Task: Look for vegan products only.
Action: Mouse moved to (16, 73)
Screenshot: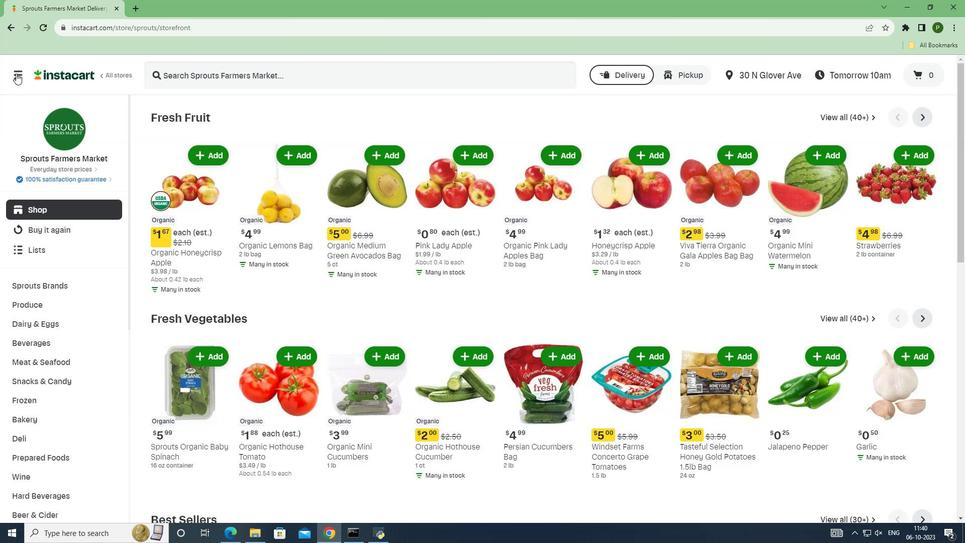 
Action: Mouse pressed left at (16, 73)
Screenshot: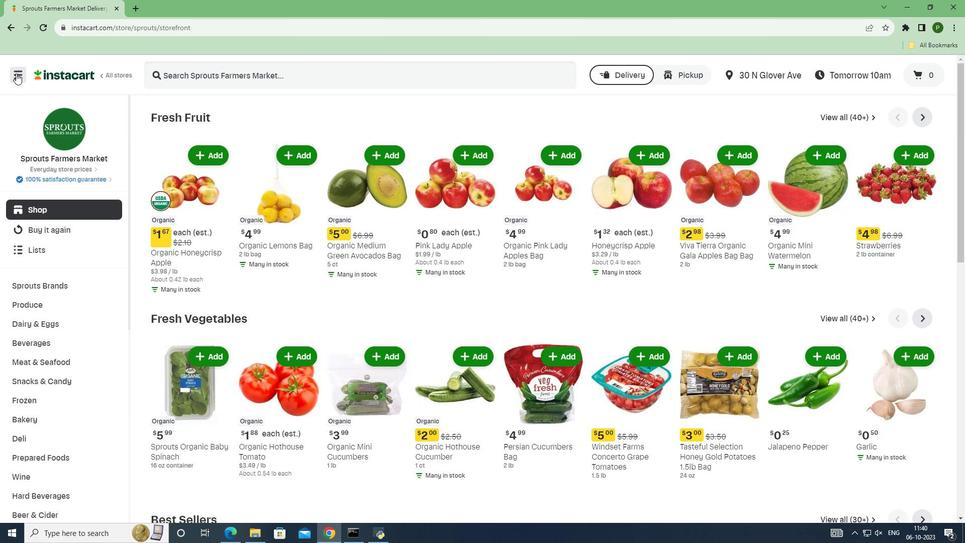 
Action: Mouse moved to (54, 264)
Screenshot: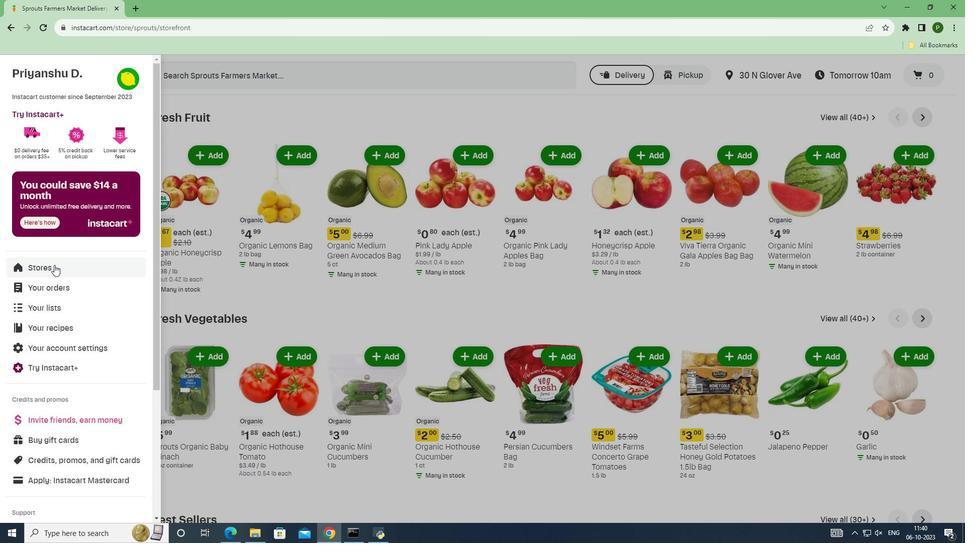 
Action: Mouse pressed left at (54, 264)
Screenshot: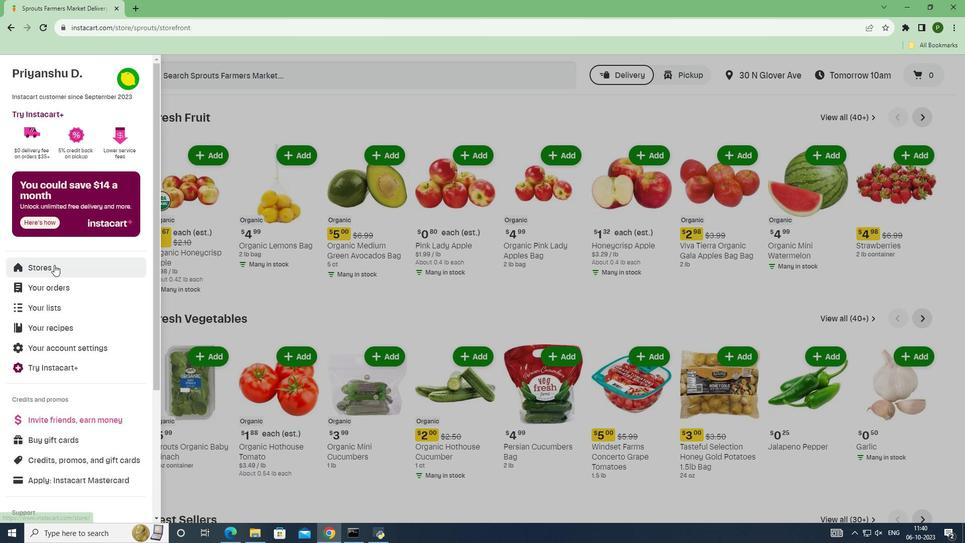 
Action: Mouse moved to (220, 117)
Screenshot: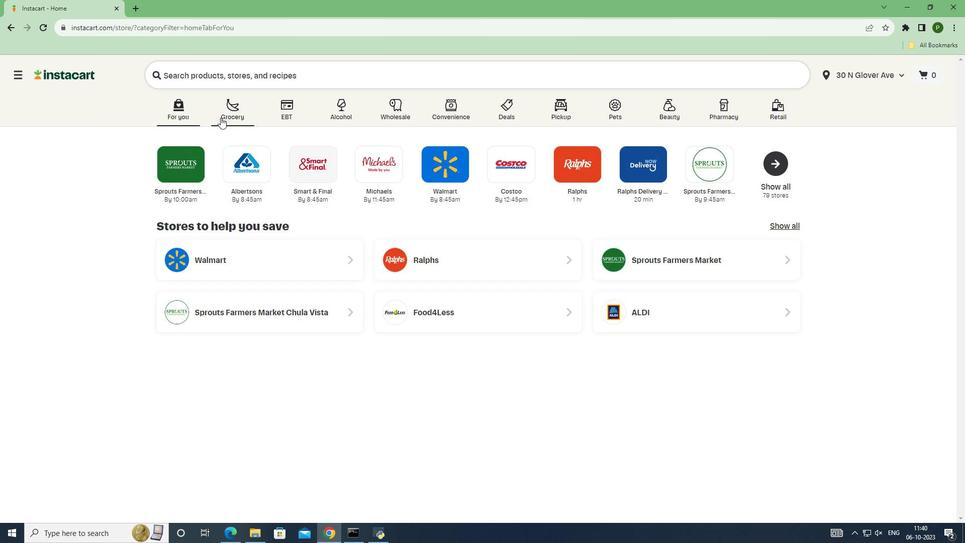 
Action: Mouse pressed left at (220, 117)
Screenshot: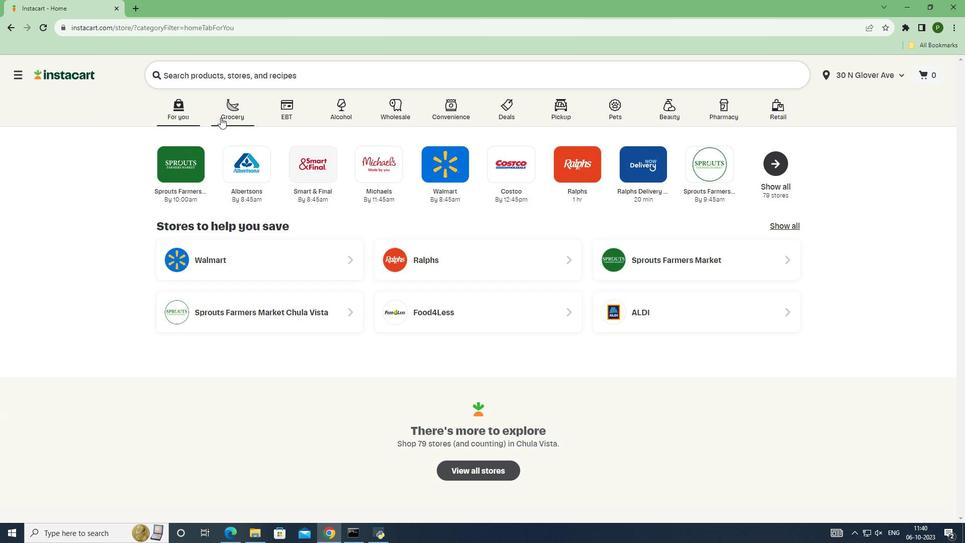
Action: Mouse moved to (618, 226)
Screenshot: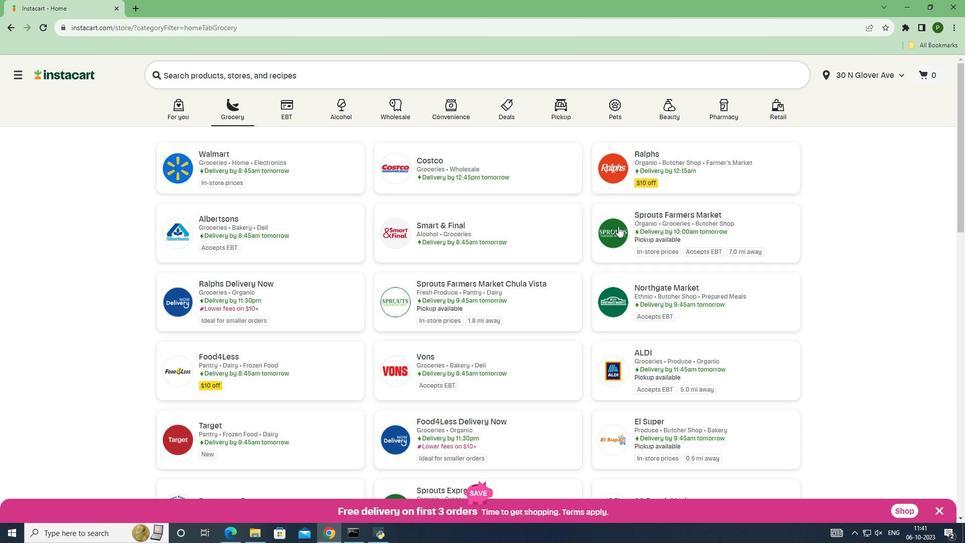 
Action: Mouse pressed left at (618, 226)
Screenshot: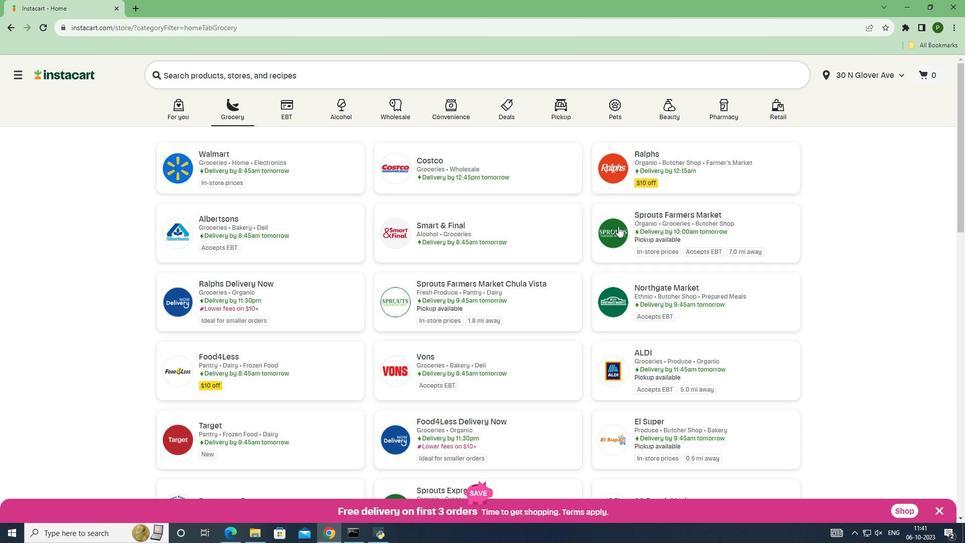 
Action: Mouse moved to (64, 305)
Screenshot: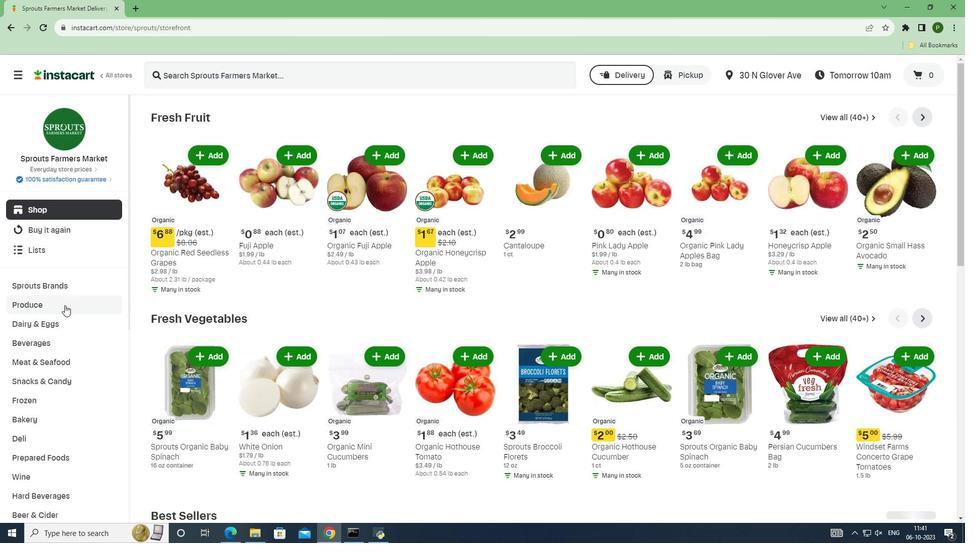 
Action: Mouse pressed left at (64, 305)
Screenshot: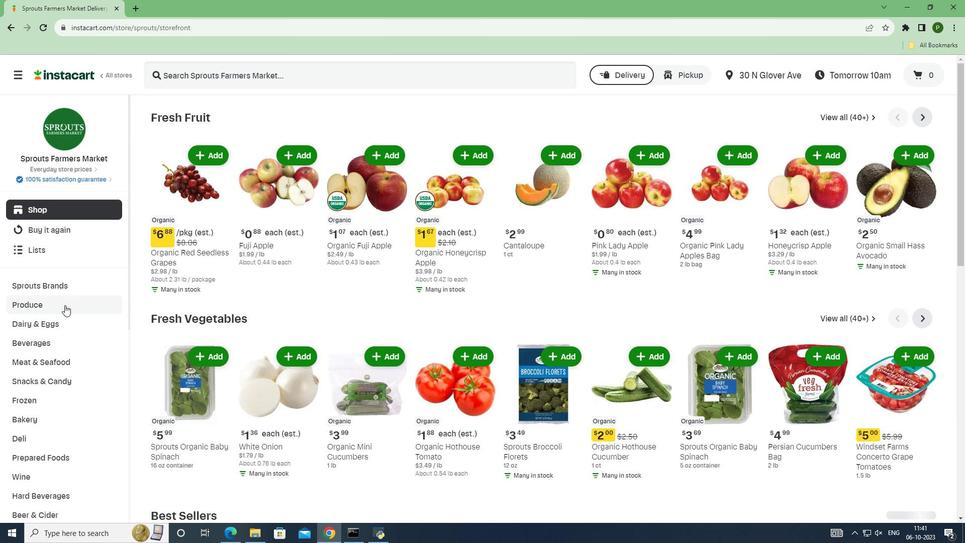 
Action: Mouse moved to (62, 338)
Screenshot: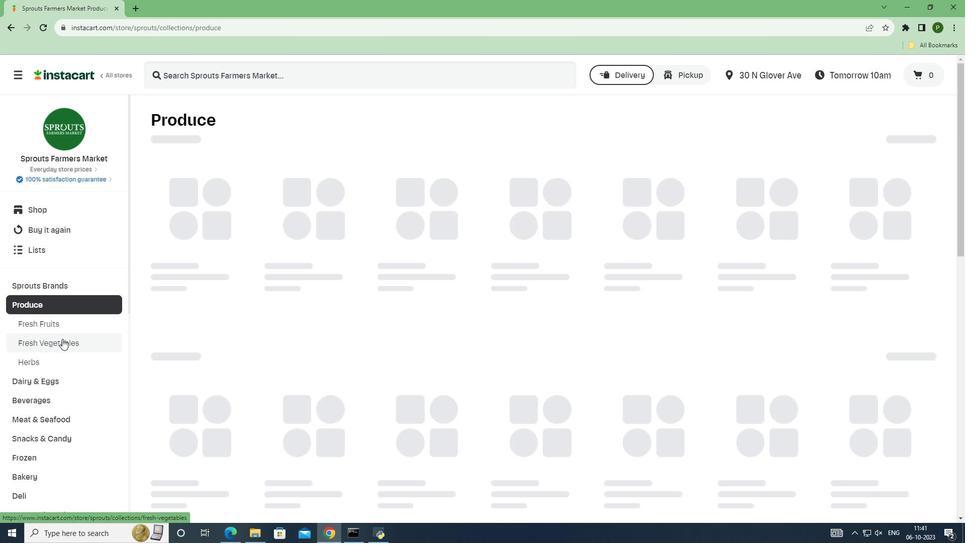 
Action: Mouse pressed left at (62, 338)
Screenshot: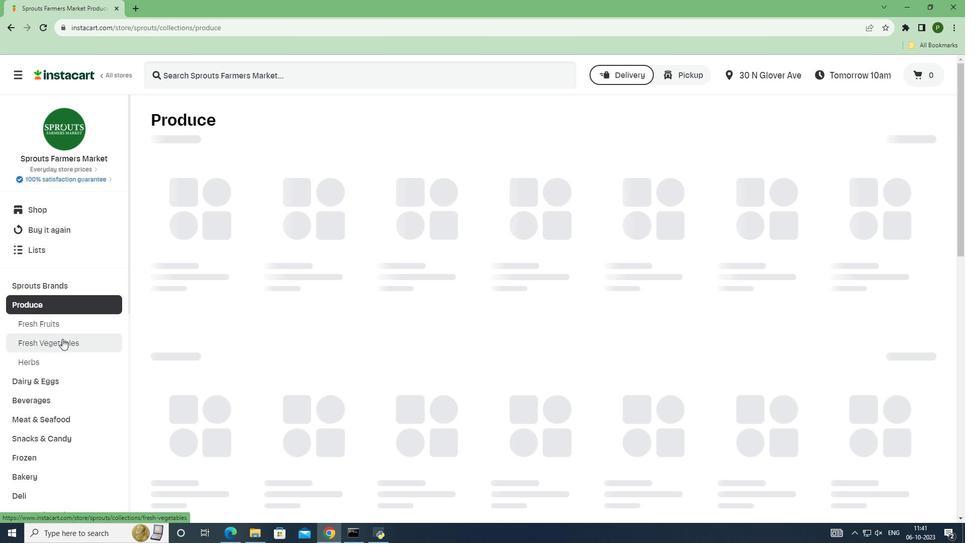 
Action: Mouse moved to (243, 214)
Screenshot: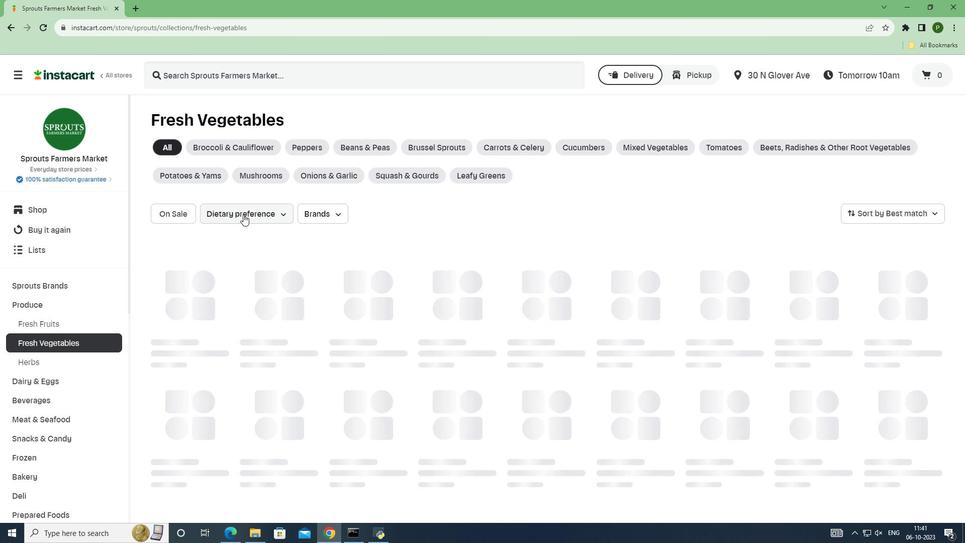 
Action: Mouse pressed left at (243, 214)
Screenshot: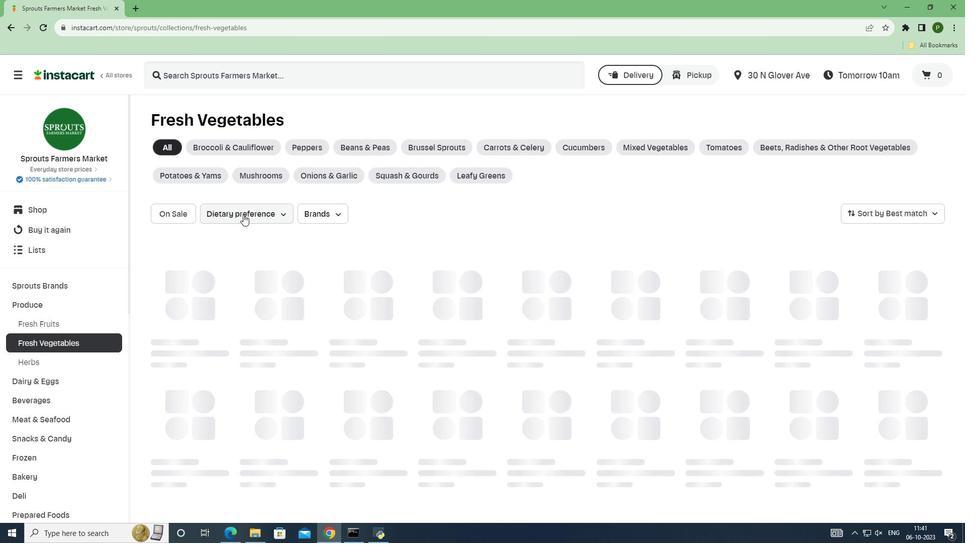 
Action: Mouse moved to (247, 296)
Screenshot: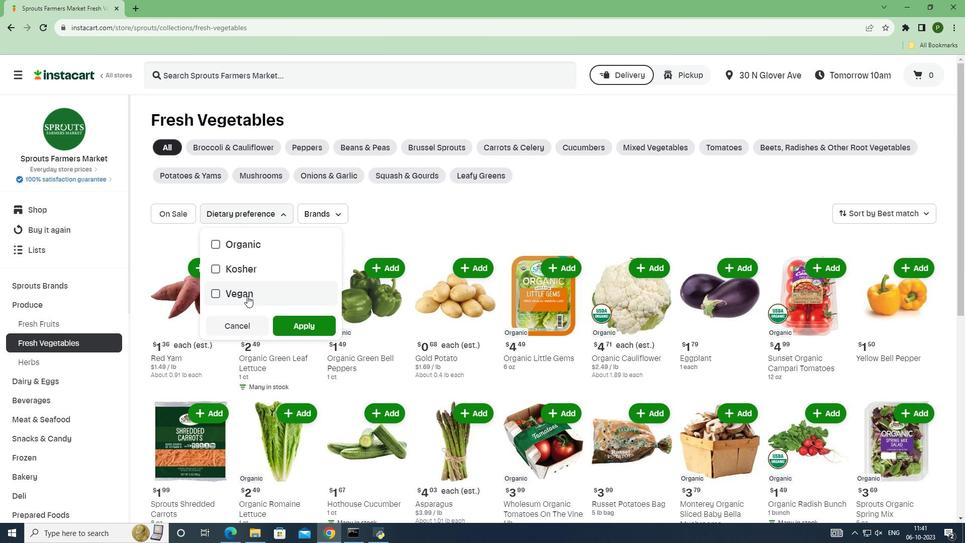 
Action: Mouse pressed left at (247, 296)
Screenshot: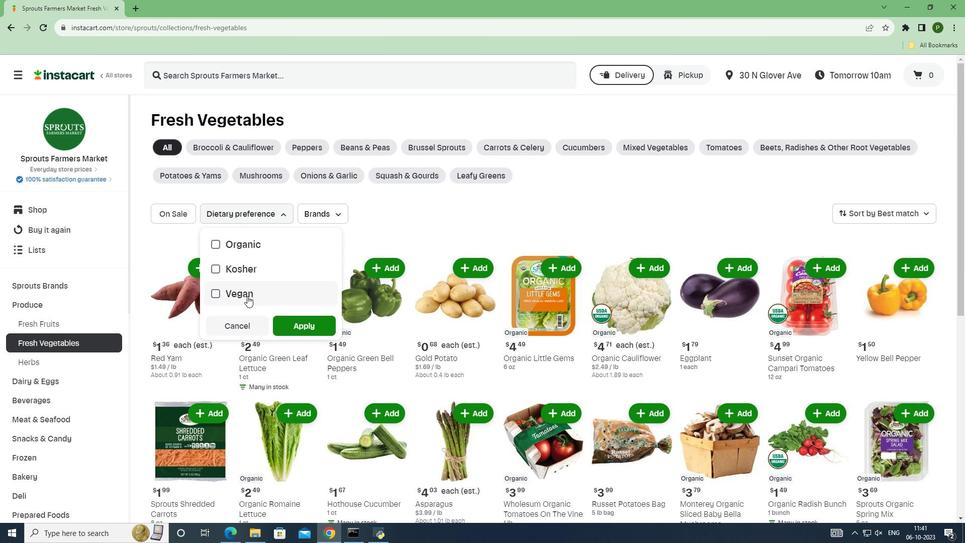 
Action: Mouse moved to (301, 320)
Screenshot: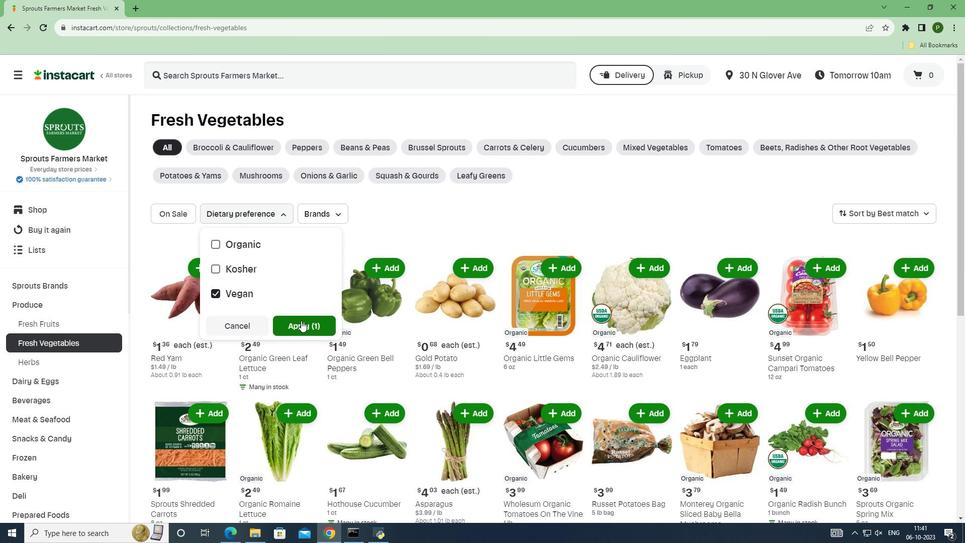
Action: Mouse pressed left at (301, 320)
Screenshot: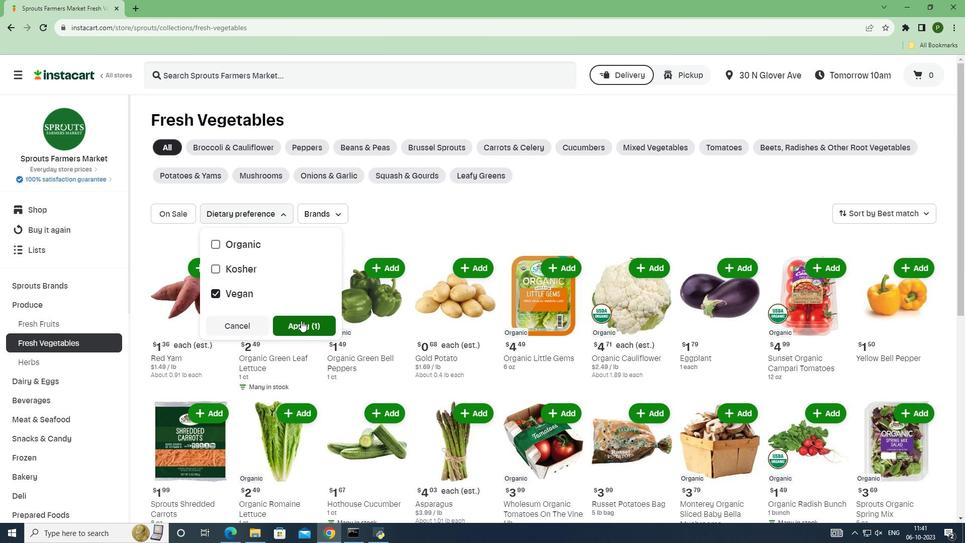 
Action: Mouse moved to (428, 339)
Screenshot: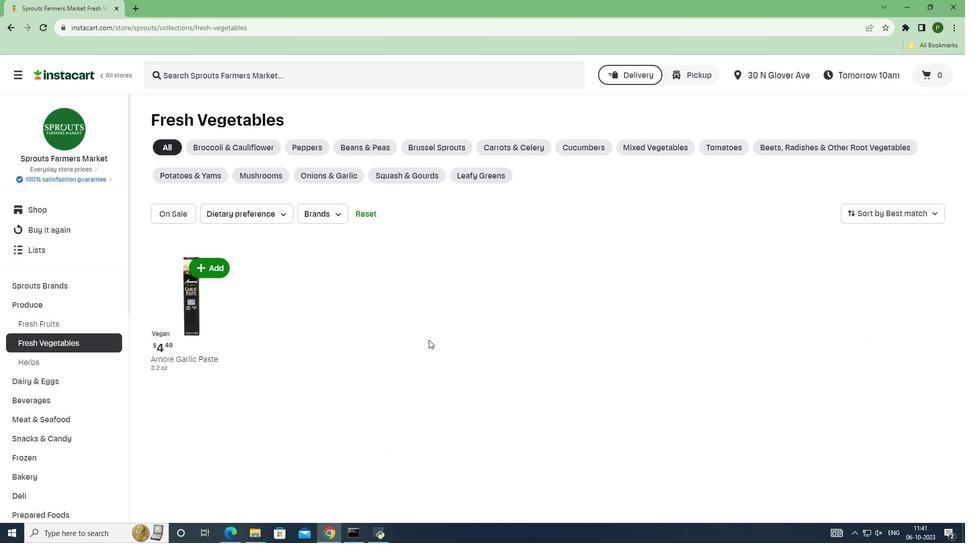 
